 Task: select a rule when a card is emailed into list name by me.
Action: Mouse moved to (1253, 102)
Screenshot: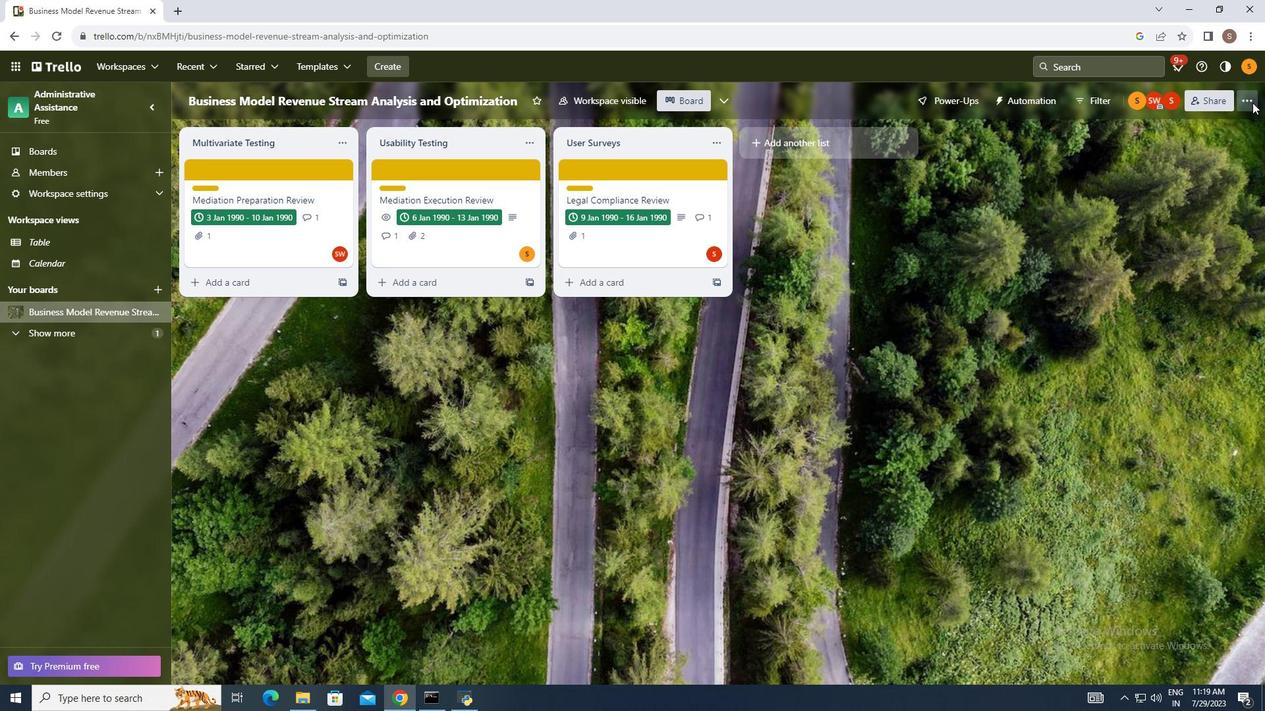 
Action: Mouse pressed left at (1253, 102)
Screenshot: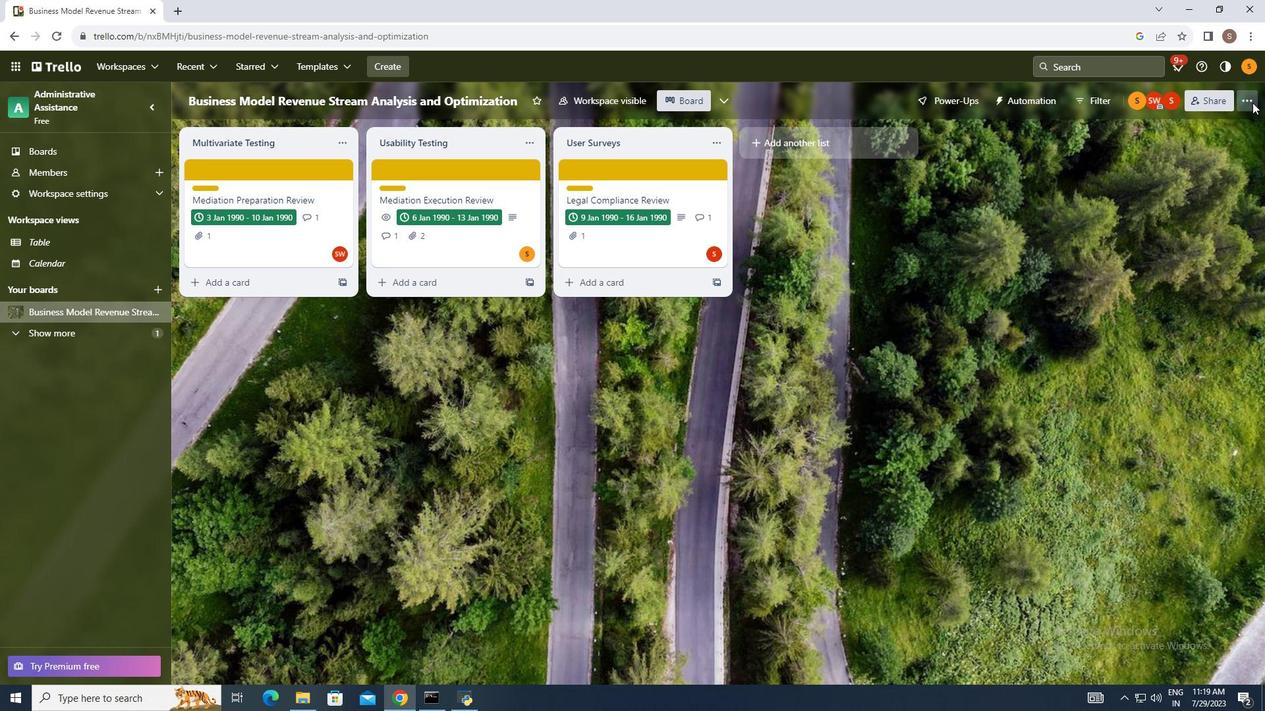 
Action: Mouse moved to (1137, 276)
Screenshot: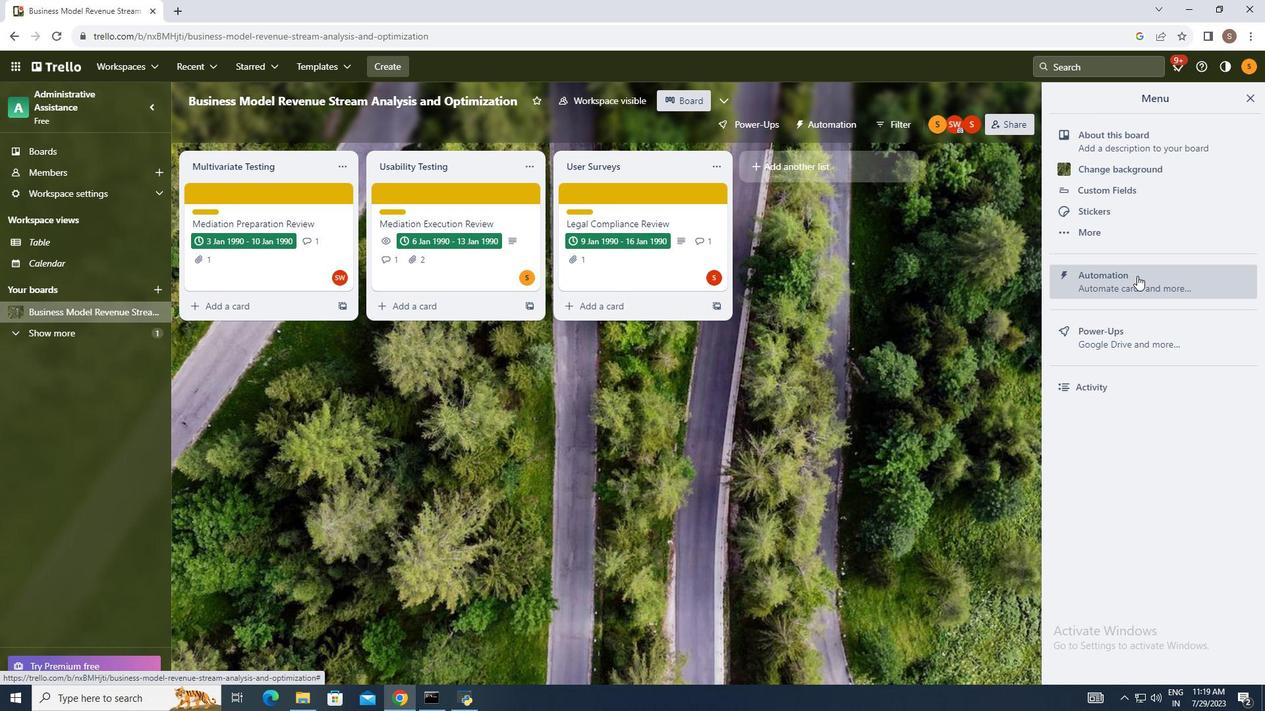 
Action: Mouse pressed left at (1137, 276)
Screenshot: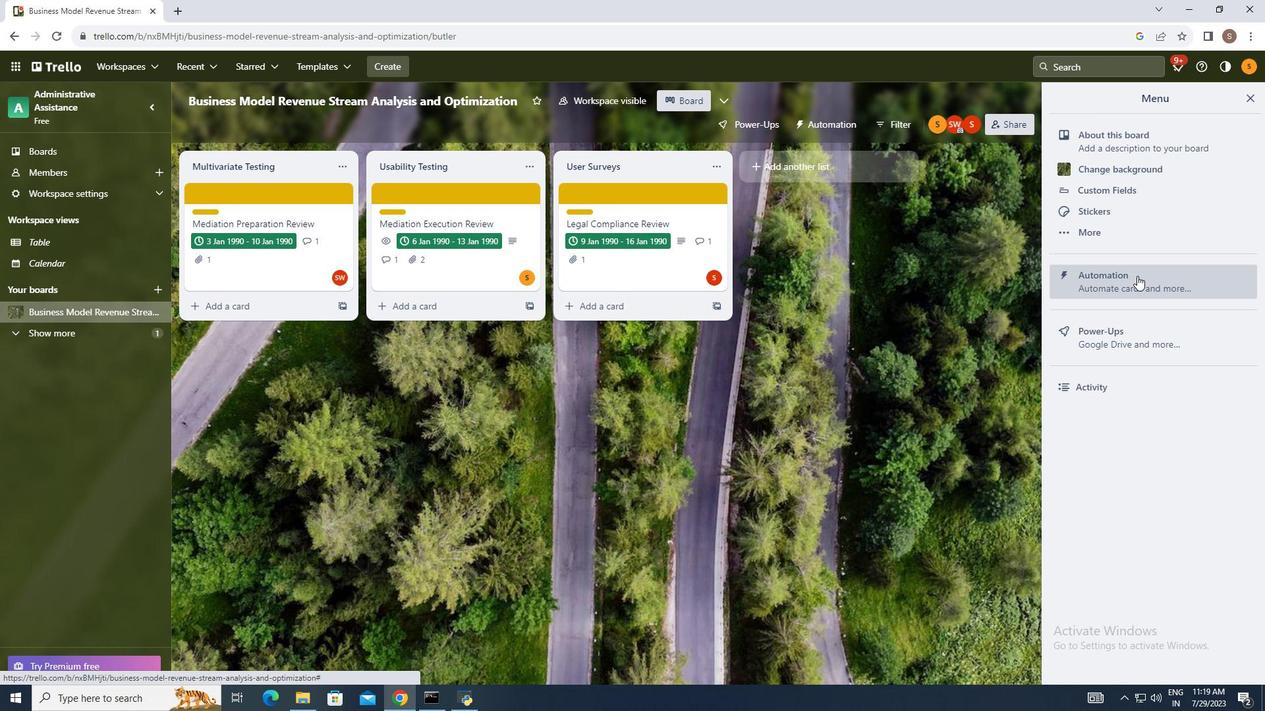 
Action: Mouse moved to (254, 235)
Screenshot: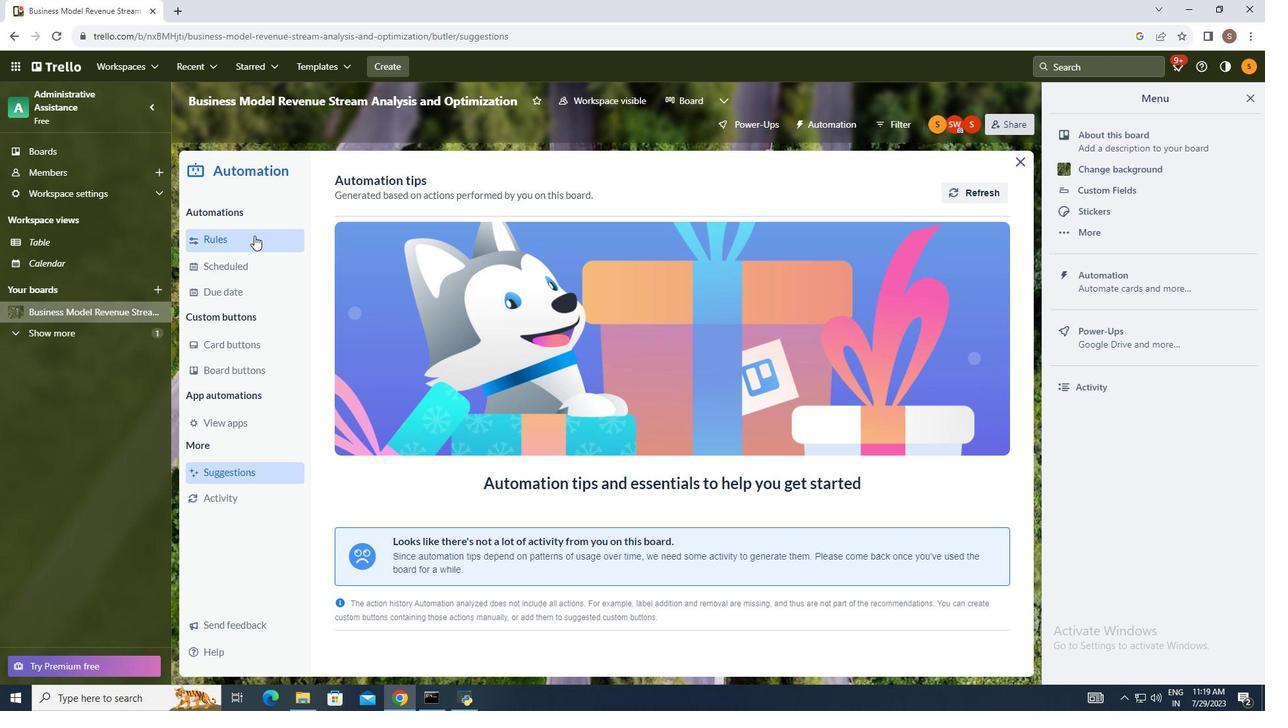 
Action: Mouse pressed left at (254, 235)
Screenshot: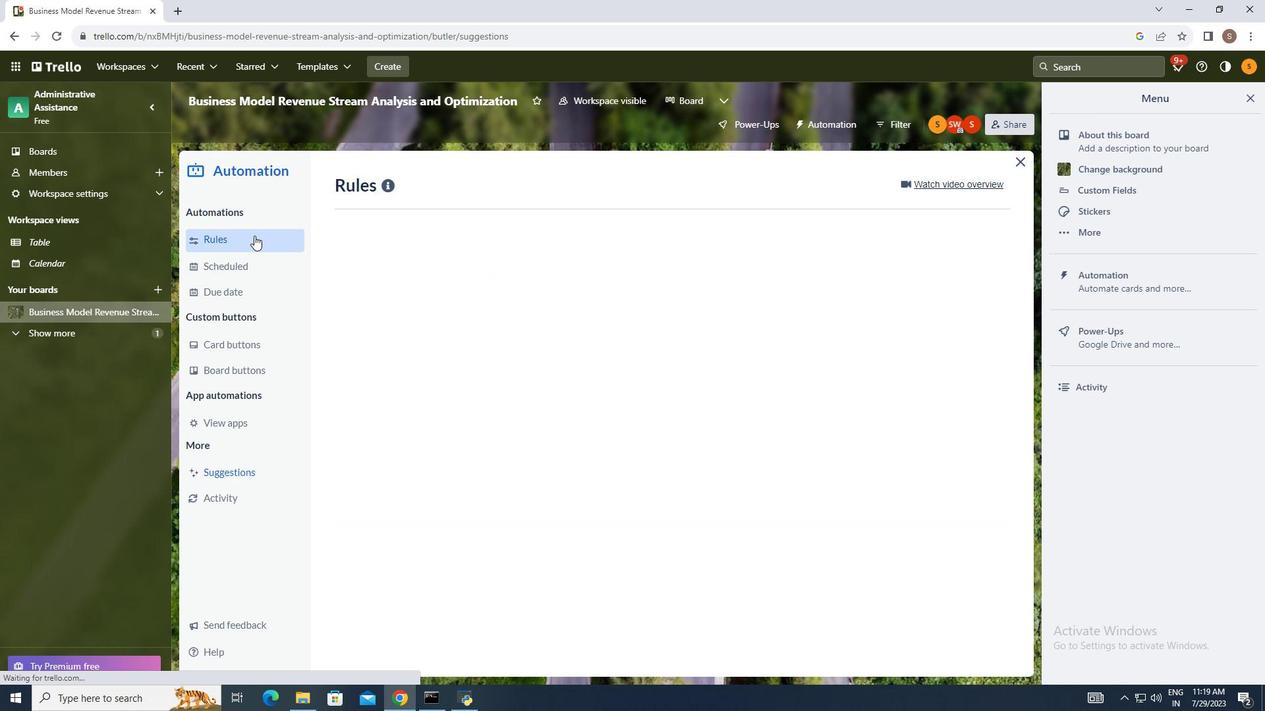 
Action: Mouse moved to (899, 189)
Screenshot: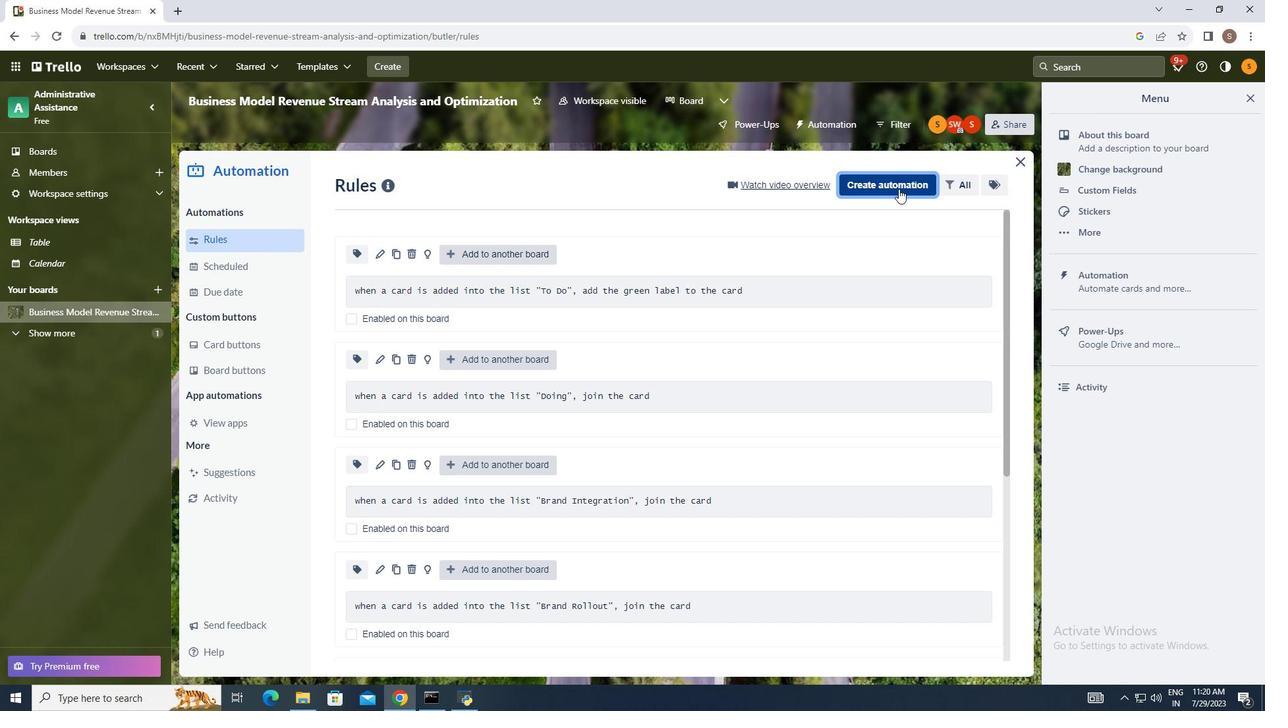 
Action: Mouse pressed left at (899, 189)
Screenshot: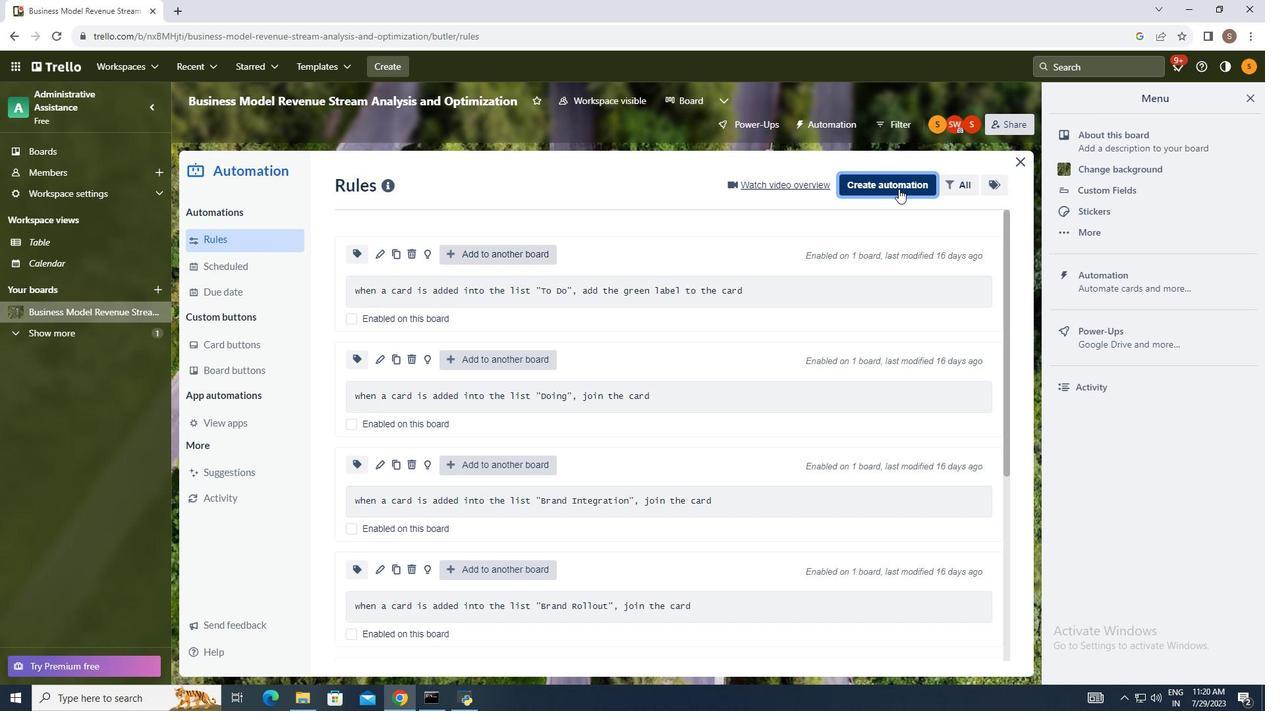 
Action: Mouse moved to (661, 314)
Screenshot: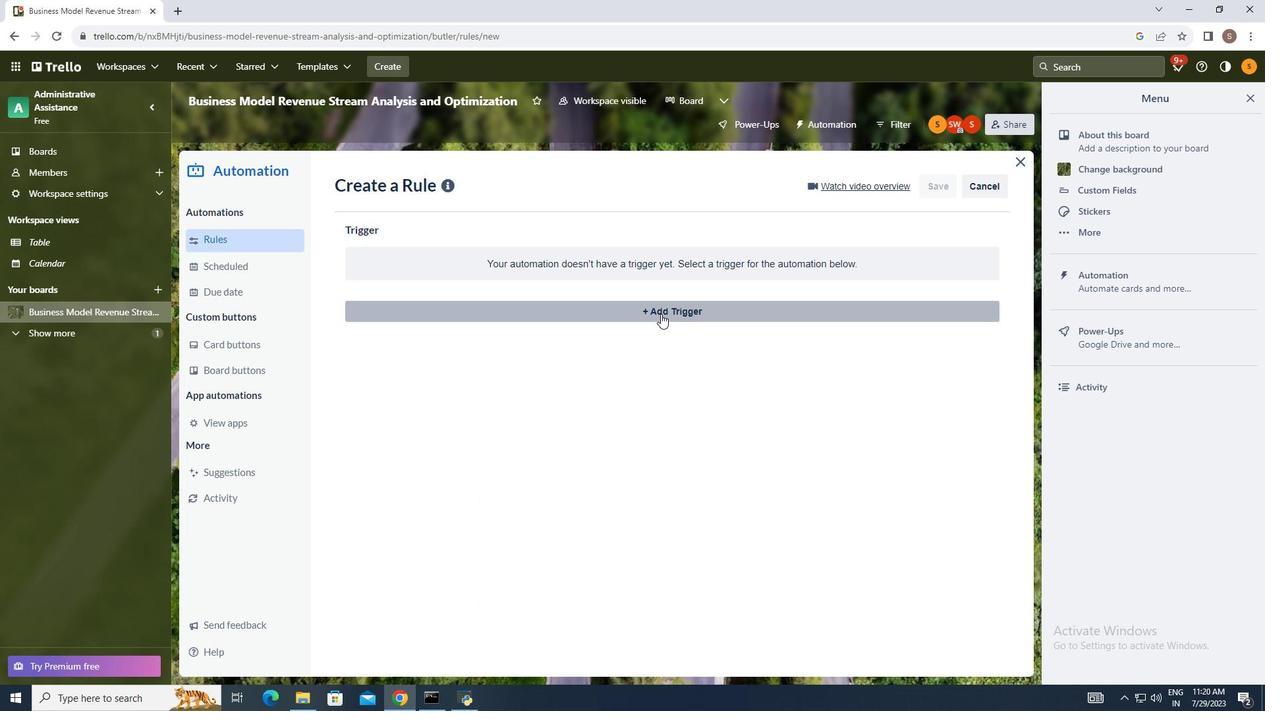 
Action: Mouse pressed left at (661, 314)
Screenshot: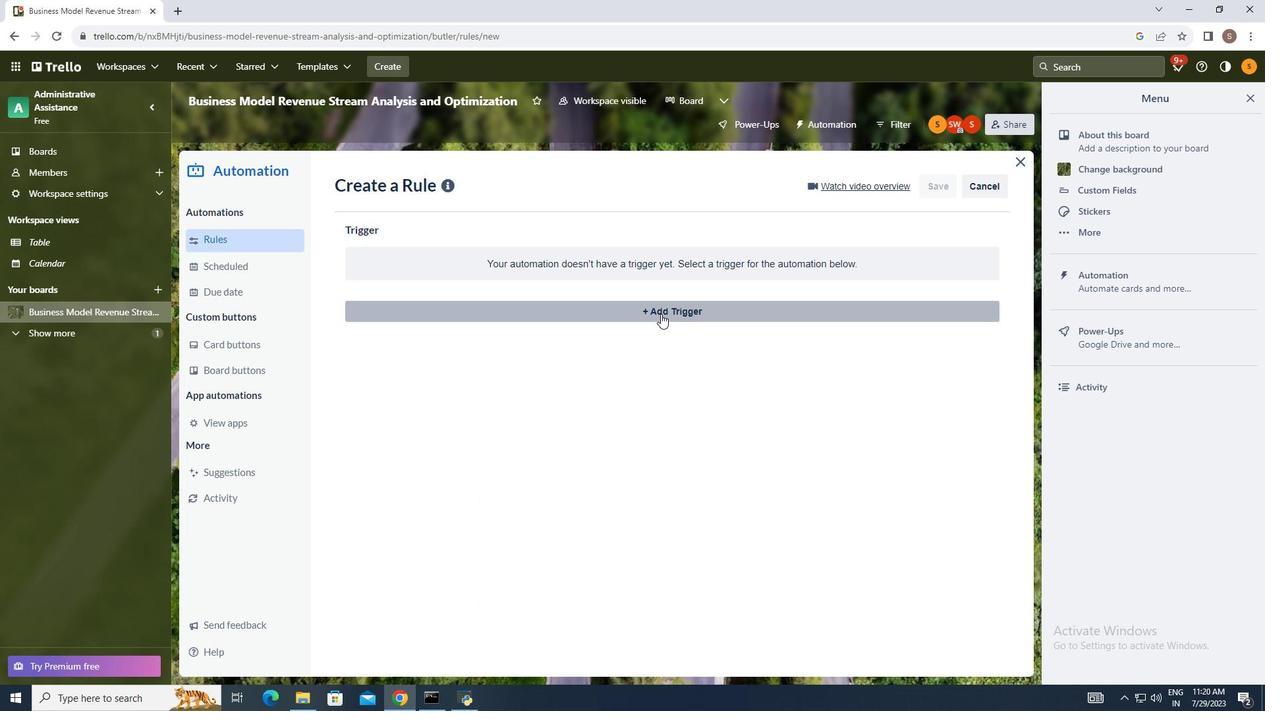 
Action: Mouse moved to (433, 477)
Screenshot: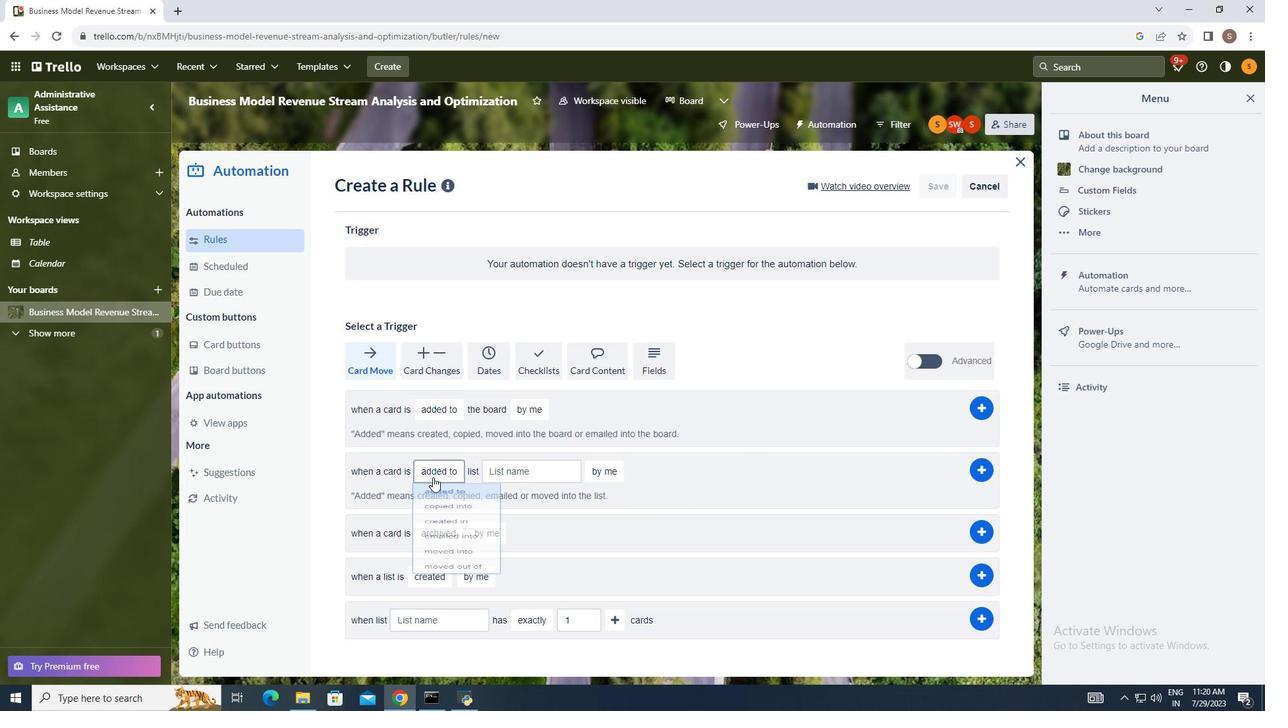 
Action: Mouse pressed left at (433, 477)
Screenshot: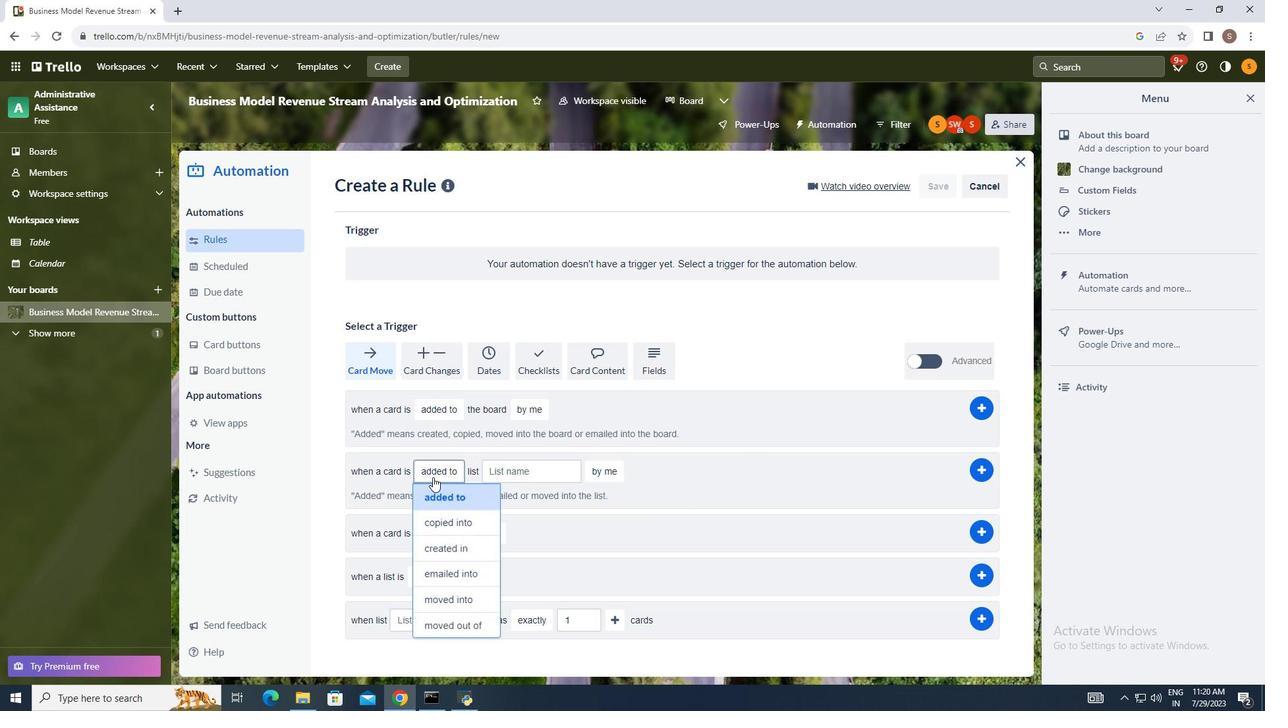 
Action: Mouse moved to (460, 573)
Screenshot: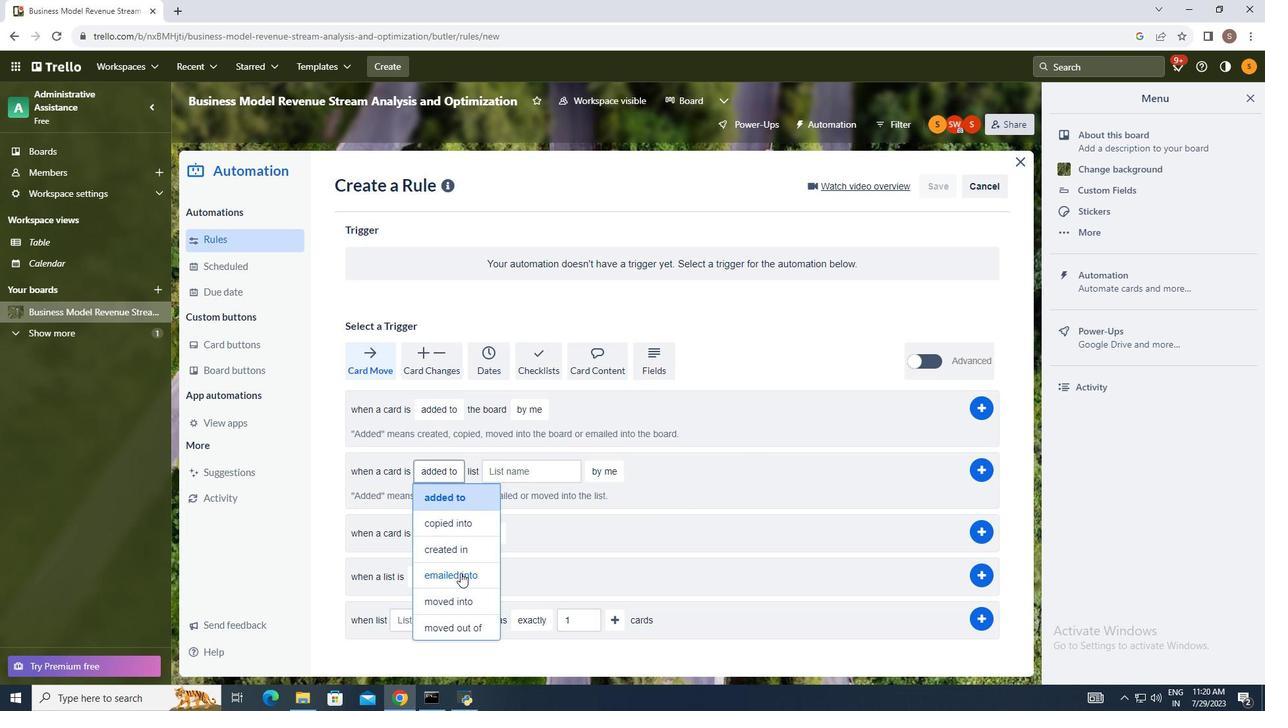 
Action: Mouse pressed left at (460, 573)
Screenshot: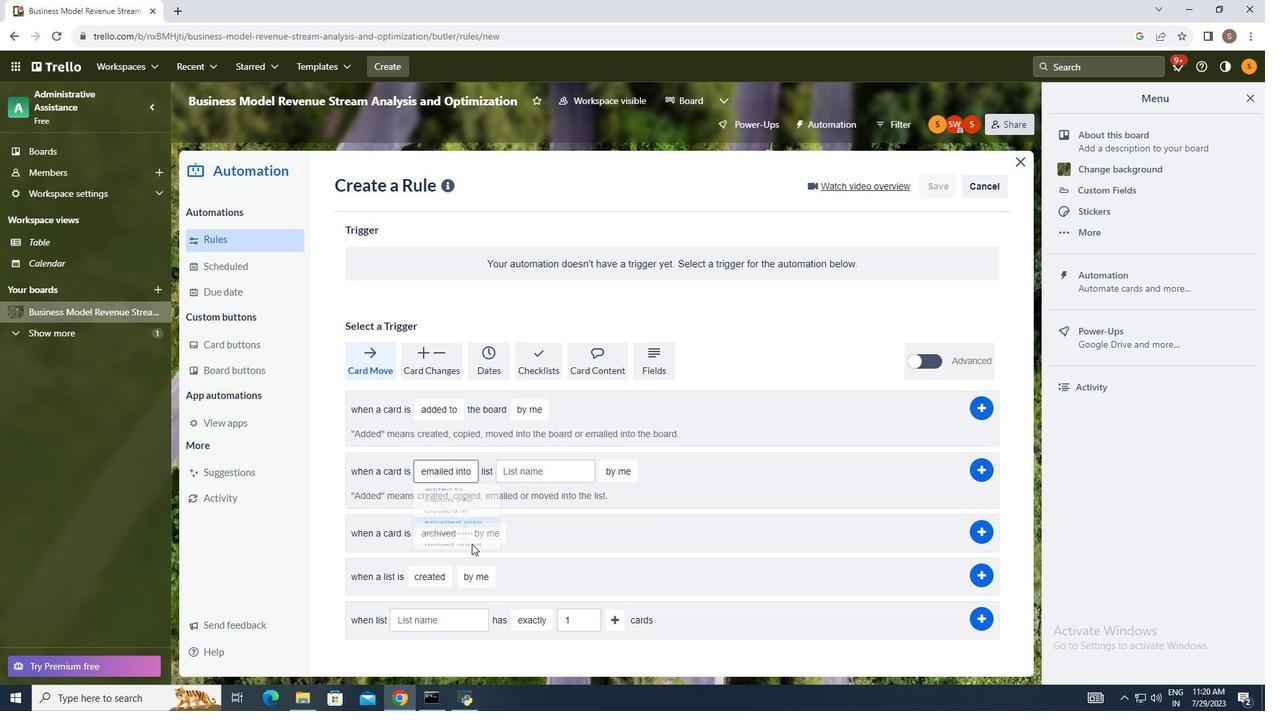 
Action: Mouse moved to (537, 471)
Screenshot: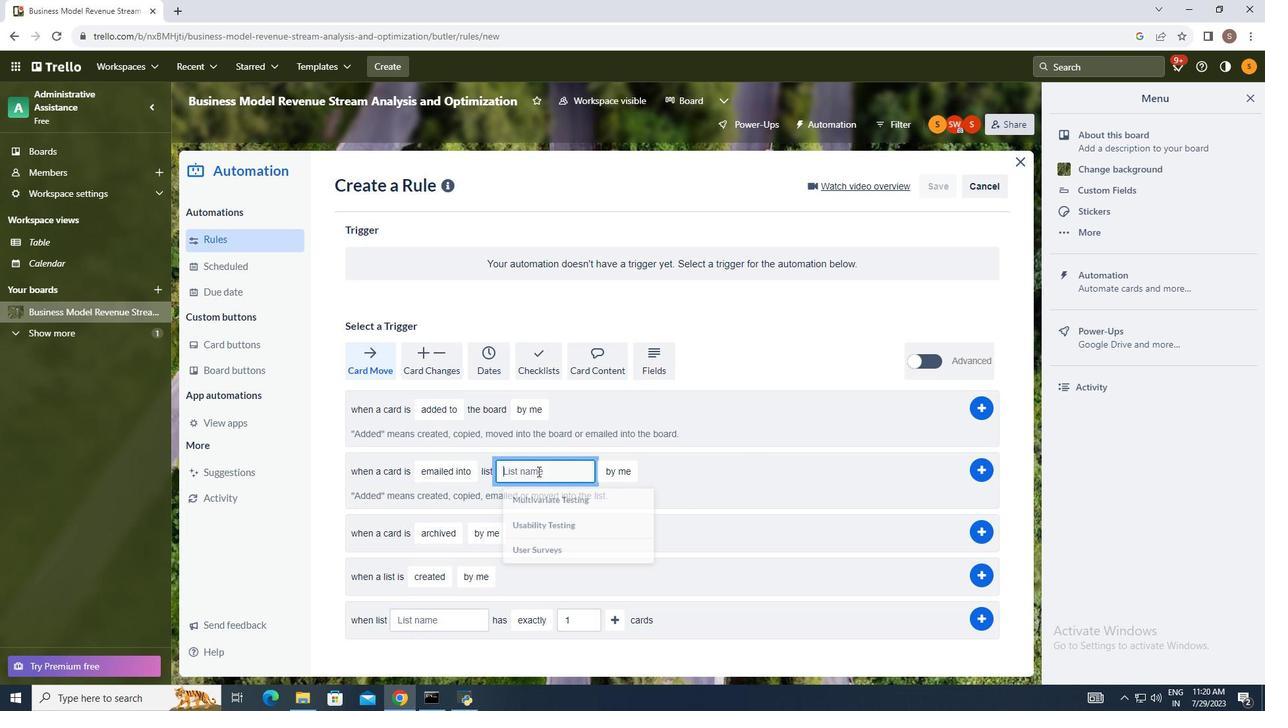 
Action: Mouse pressed left at (537, 471)
Screenshot: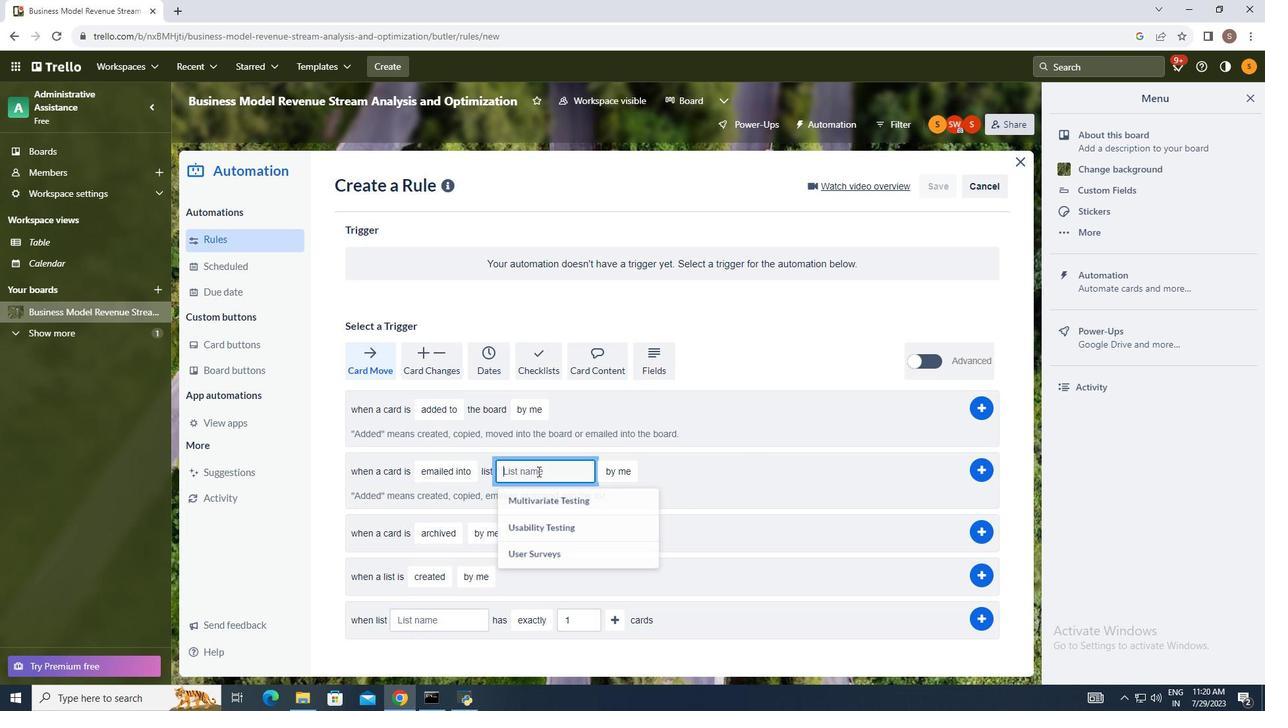 
Action: Key pressed name
Screenshot: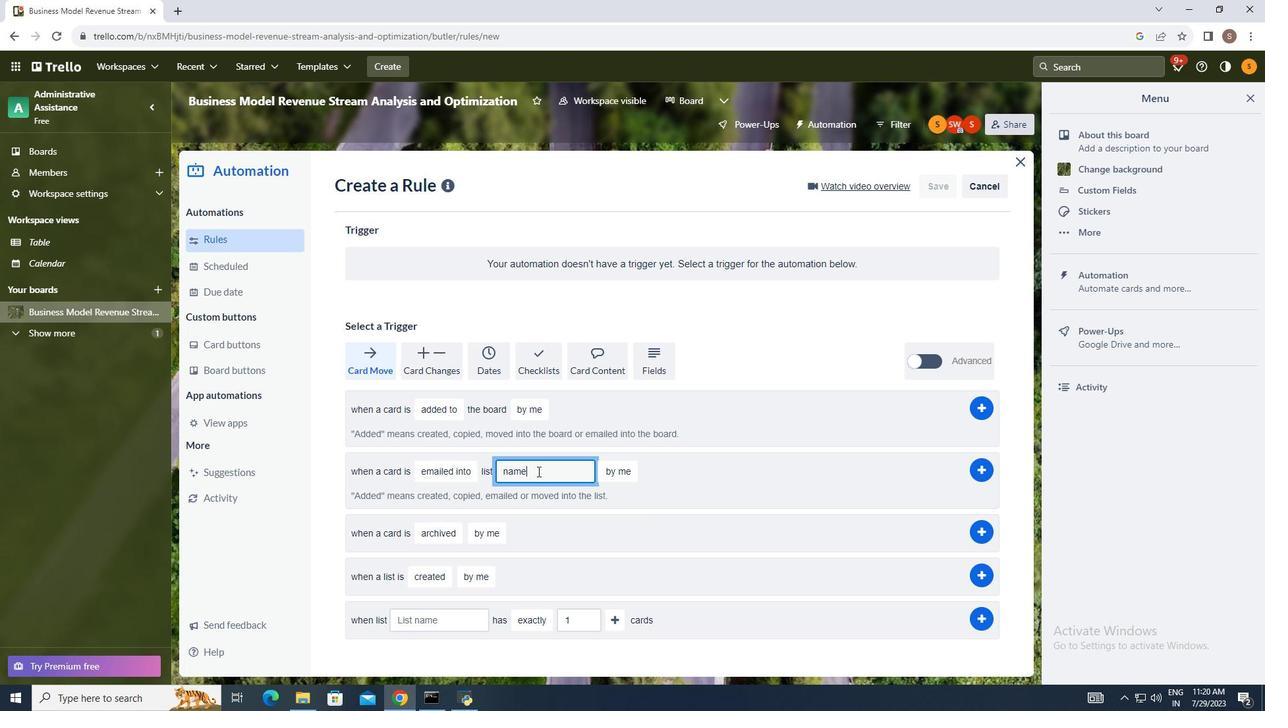
Action: Mouse moved to (614, 472)
Screenshot: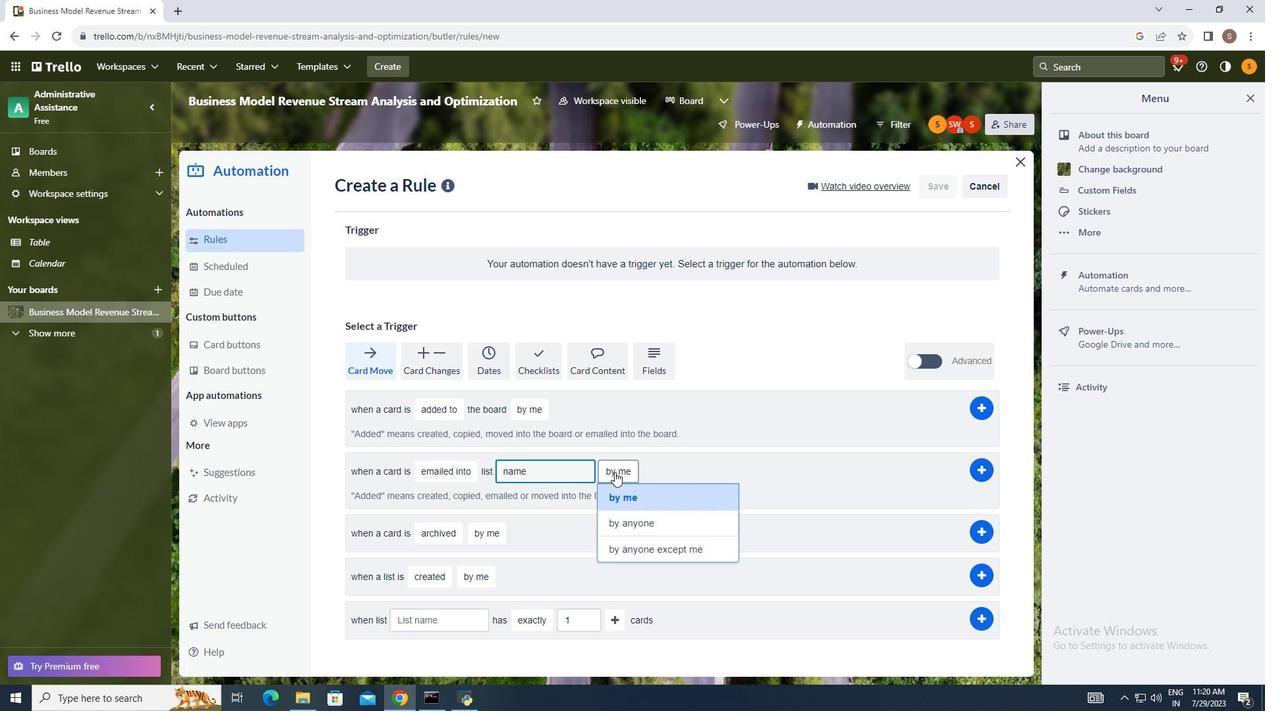 
Action: Mouse pressed left at (614, 472)
Screenshot: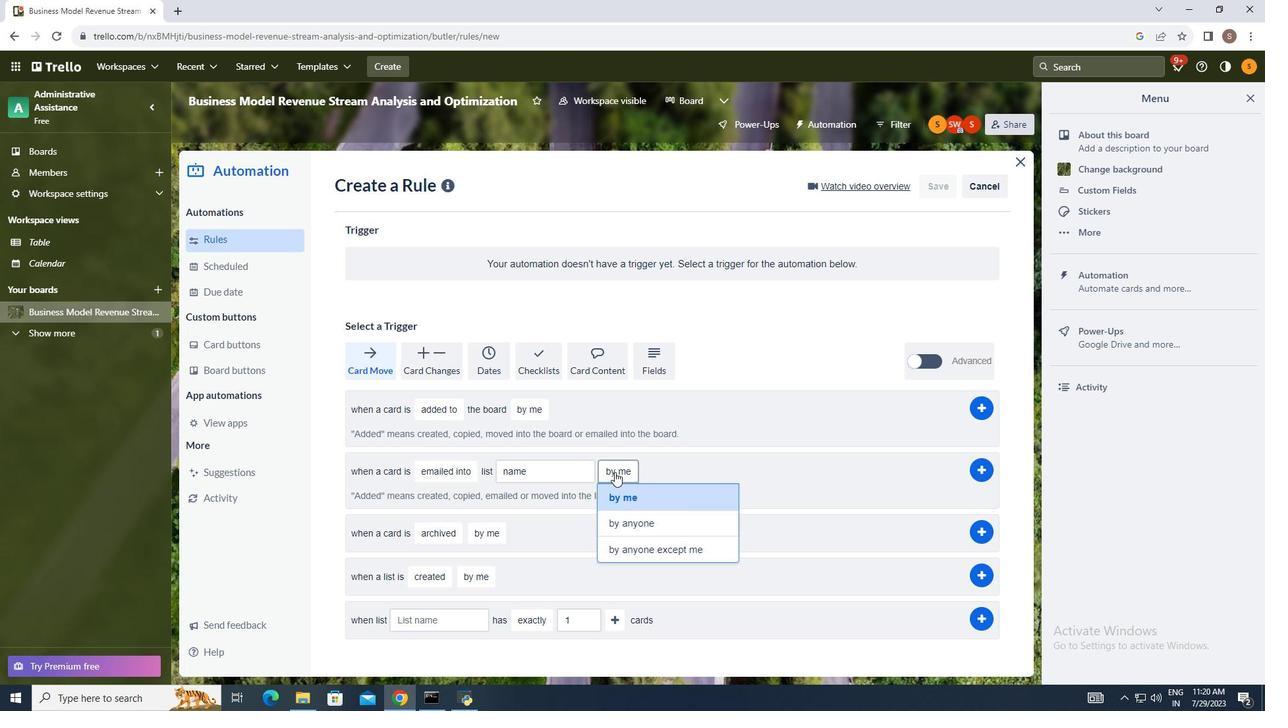 
Action: Mouse moved to (636, 496)
Screenshot: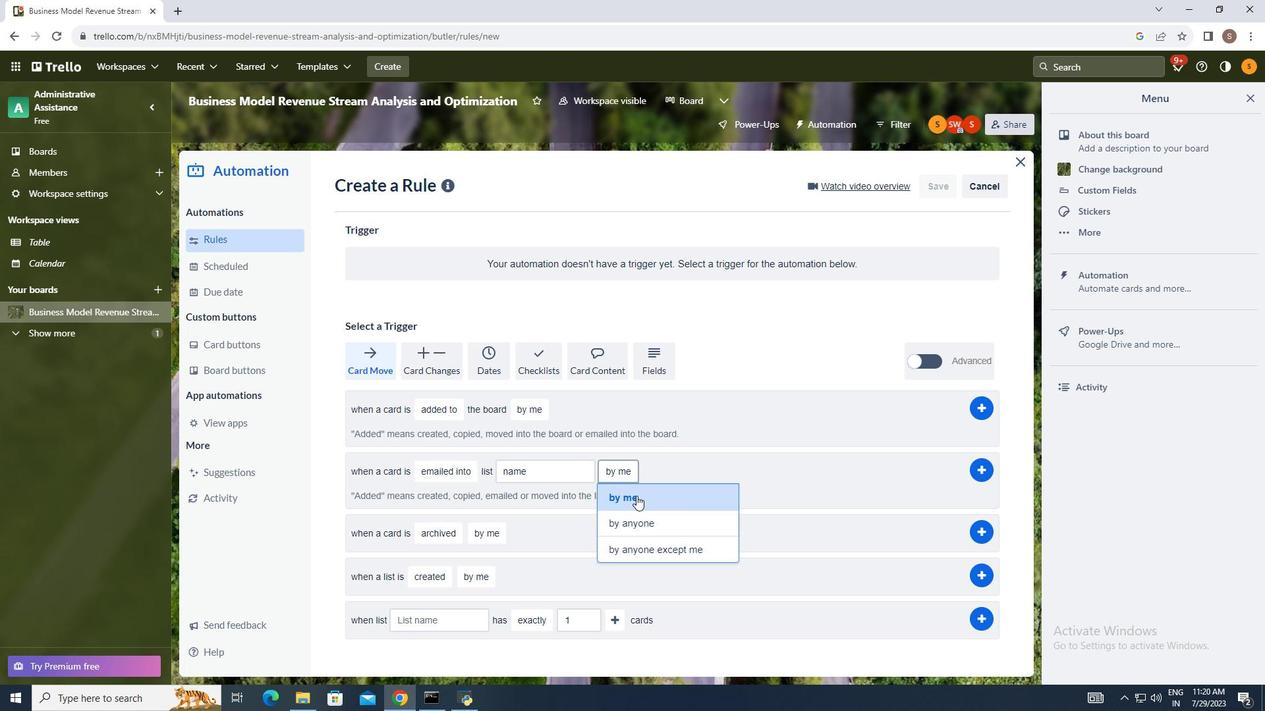 
Action: Mouse pressed left at (636, 496)
Screenshot: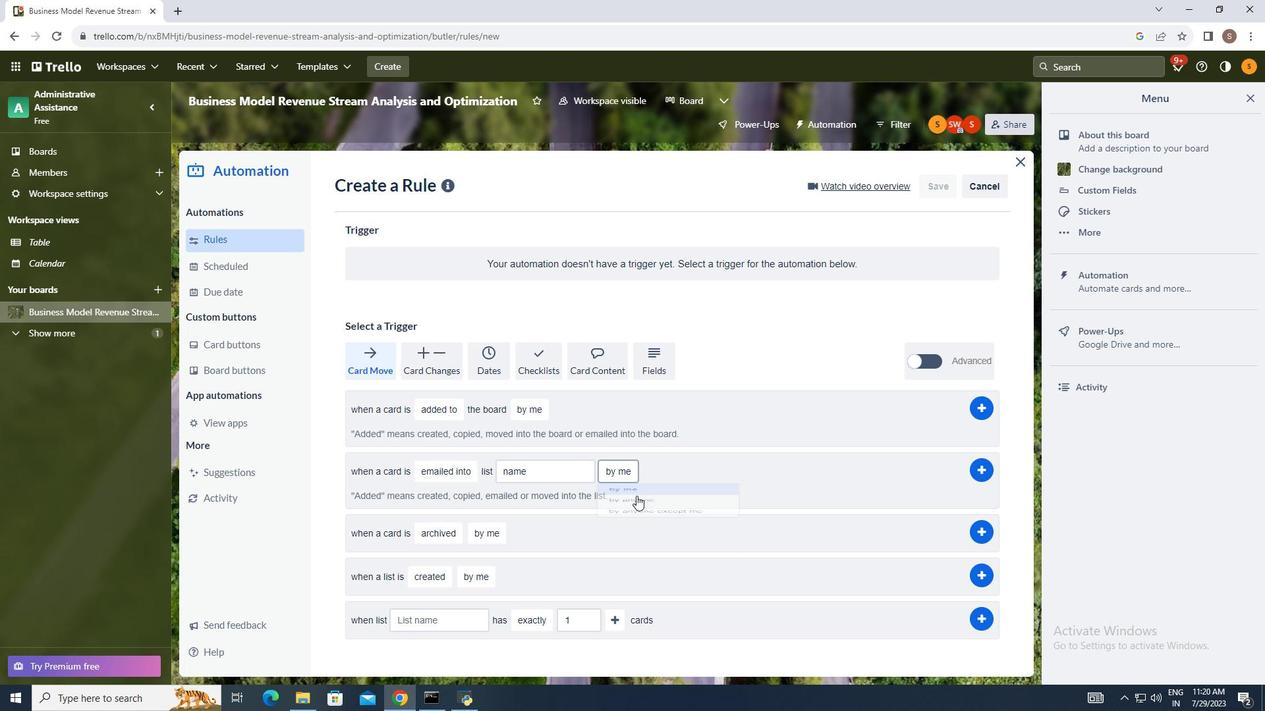 
Action: Mouse moved to (747, 444)
Screenshot: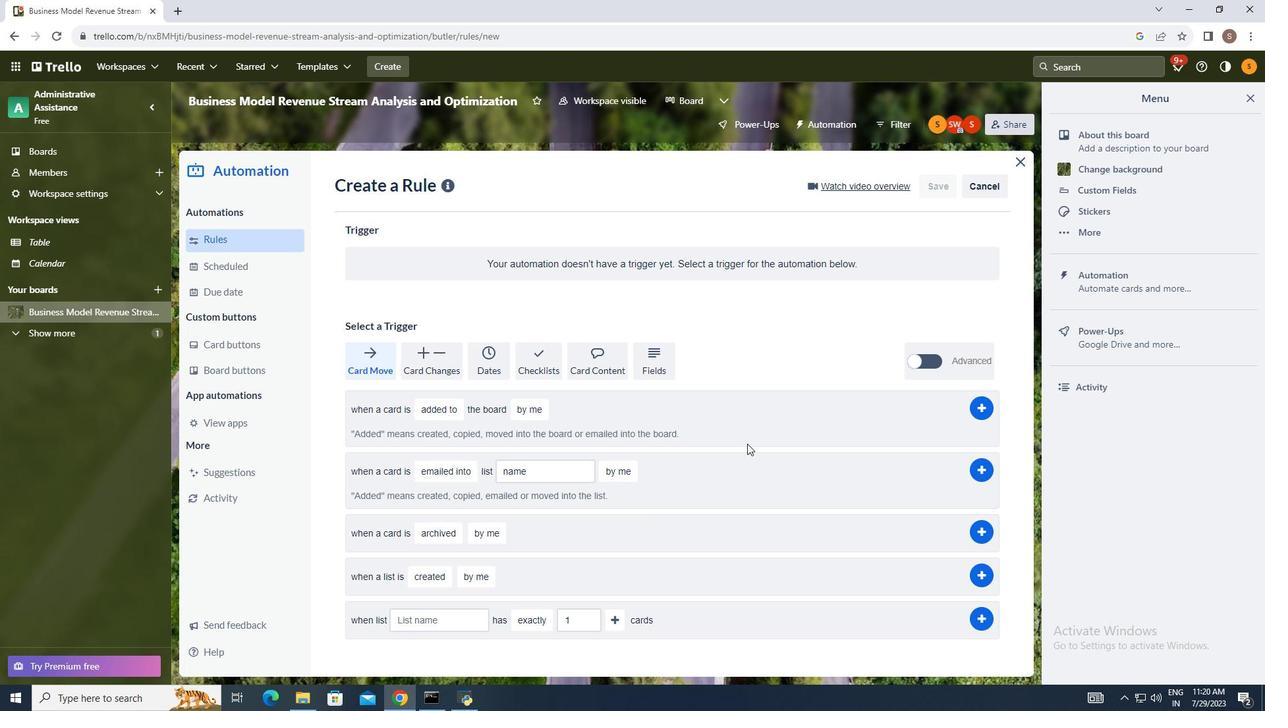
